 Task: Enable the option "Small preview" for the puzzle interactive game video filter.
Action: Mouse moved to (97, 88)
Screenshot: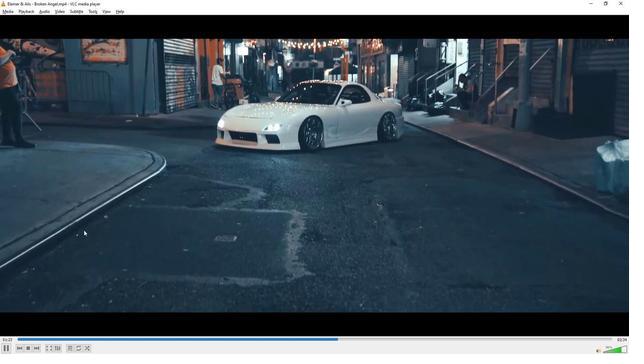 
Action: Mouse pressed left at (97, 88)
Screenshot: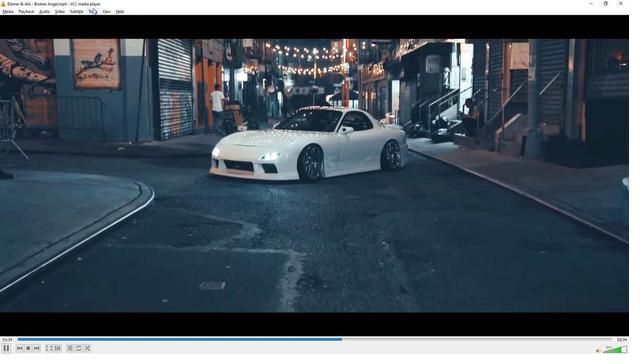 
Action: Mouse moved to (110, 138)
Screenshot: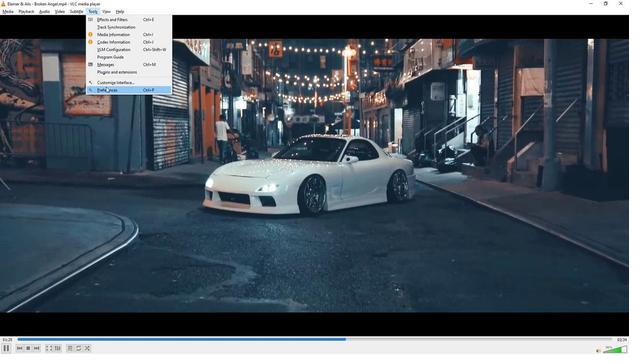 
Action: Mouse pressed left at (110, 138)
Screenshot: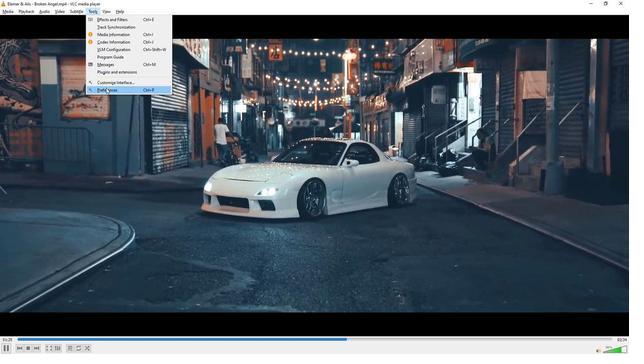 
Action: Mouse moved to (145, 257)
Screenshot: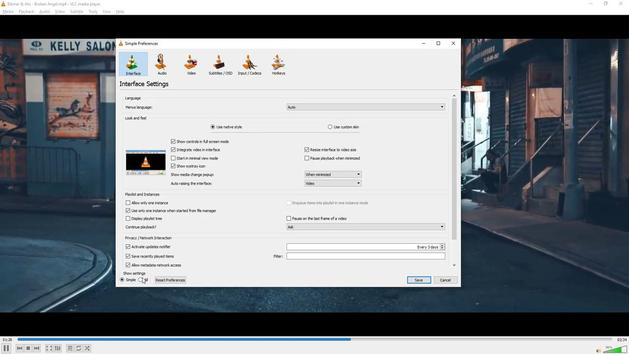 
Action: Mouse pressed left at (145, 257)
Screenshot: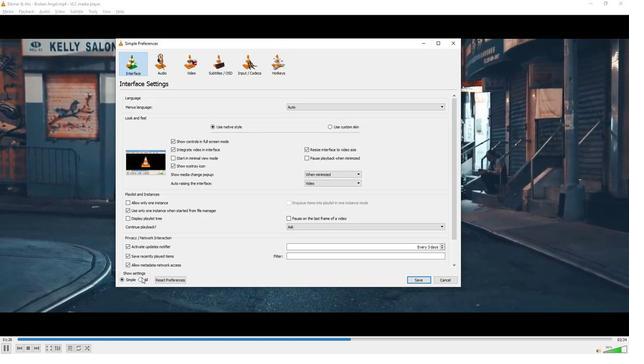 
Action: Mouse moved to (147, 223)
Screenshot: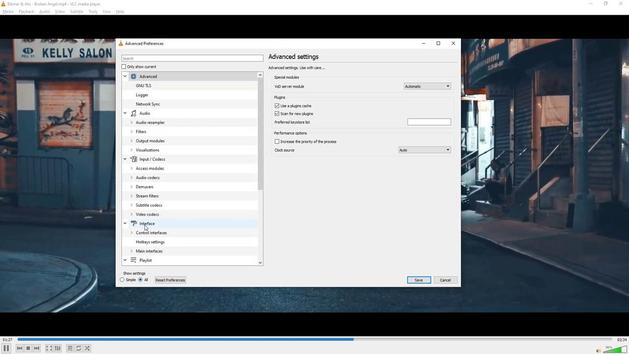 
Action: Mouse scrolled (147, 223) with delta (0, 0)
Screenshot: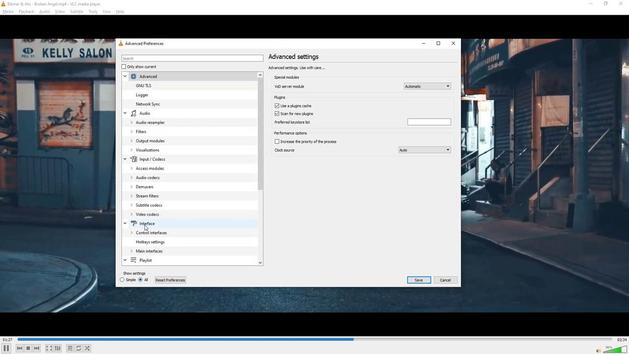 
Action: Mouse moved to (146, 222)
Screenshot: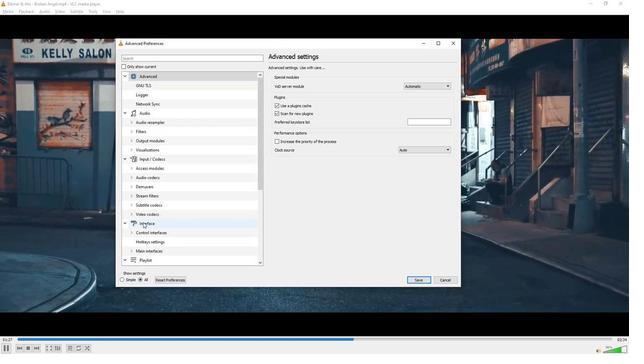 
Action: Mouse scrolled (146, 222) with delta (0, 0)
Screenshot: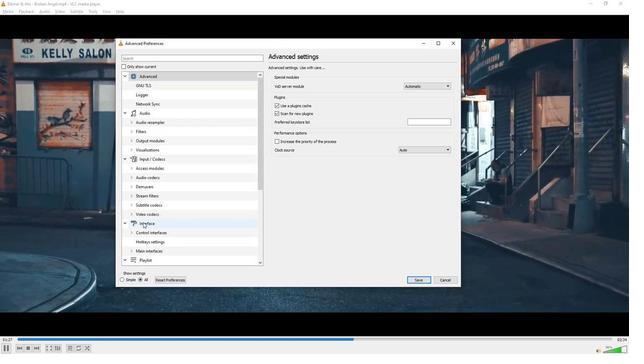 
Action: Mouse scrolled (146, 222) with delta (0, 0)
Screenshot: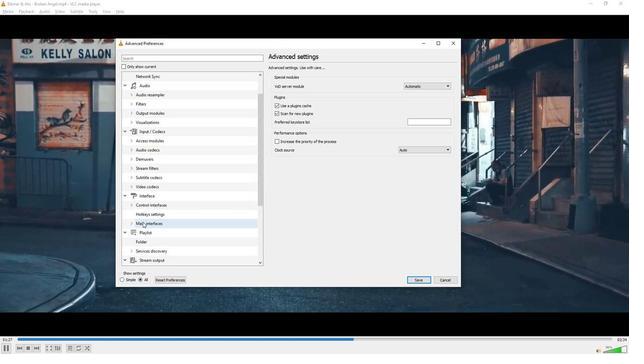 
Action: Mouse moved to (146, 222)
Screenshot: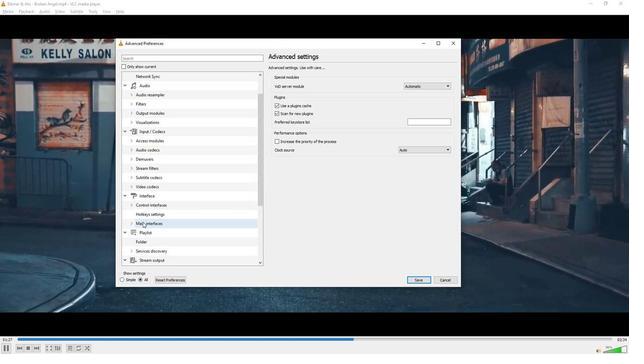 
Action: Mouse scrolled (146, 222) with delta (0, 0)
Screenshot: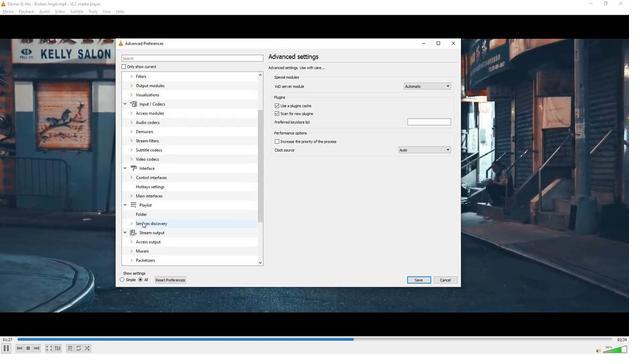 
Action: Mouse scrolled (146, 222) with delta (0, 0)
Screenshot: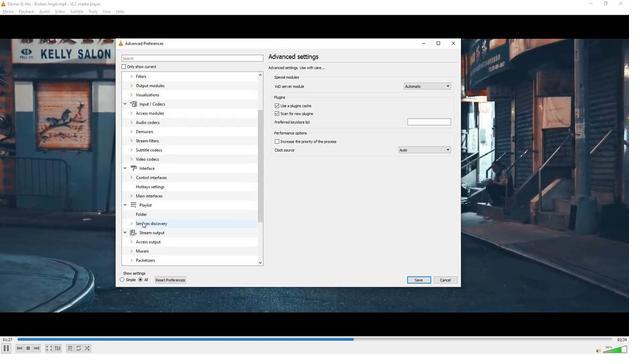
Action: Mouse scrolled (146, 222) with delta (0, 0)
Screenshot: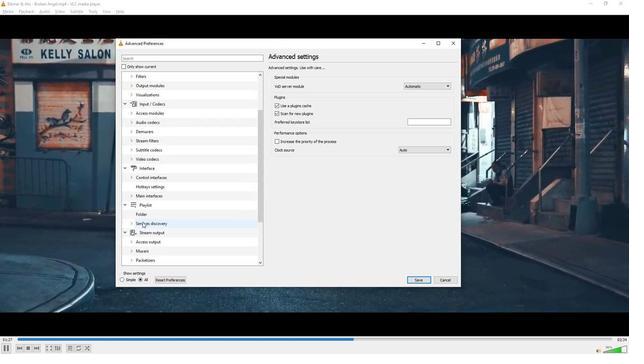 
Action: Mouse scrolled (146, 222) with delta (0, 0)
Screenshot: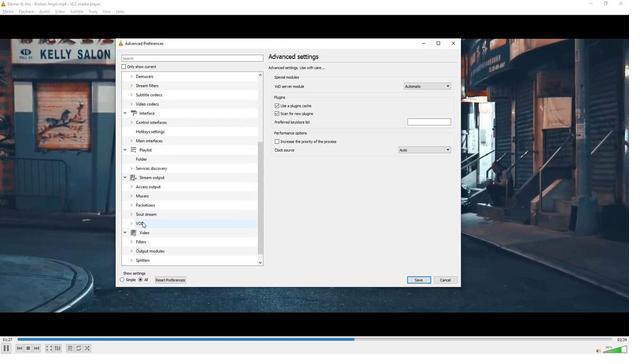 
Action: Mouse scrolled (146, 222) with delta (0, 0)
Screenshot: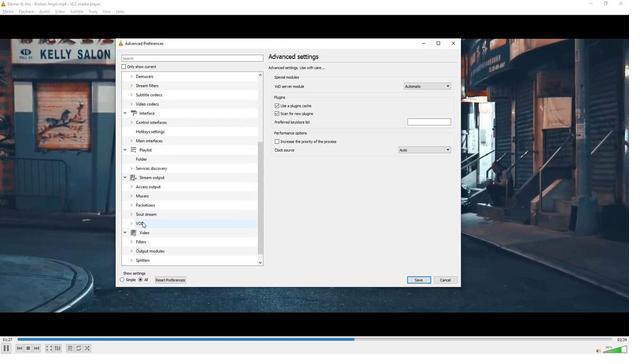 
Action: Mouse scrolled (146, 222) with delta (0, 0)
Screenshot: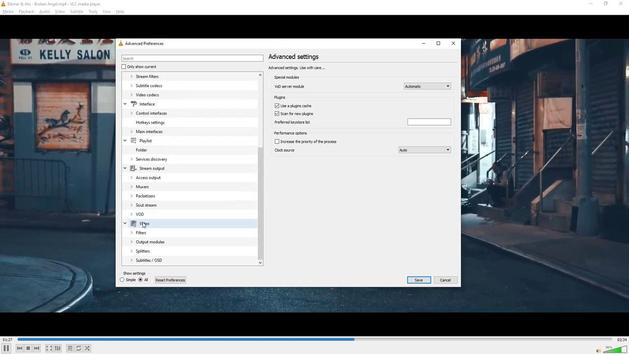 
Action: Mouse moved to (136, 228)
Screenshot: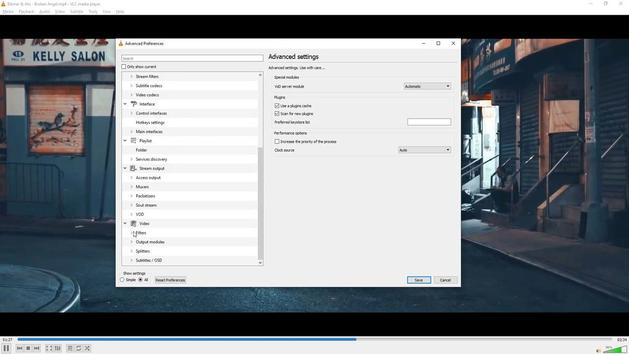 
Action: Mouse pressed left at (136, 228)
Screenshot: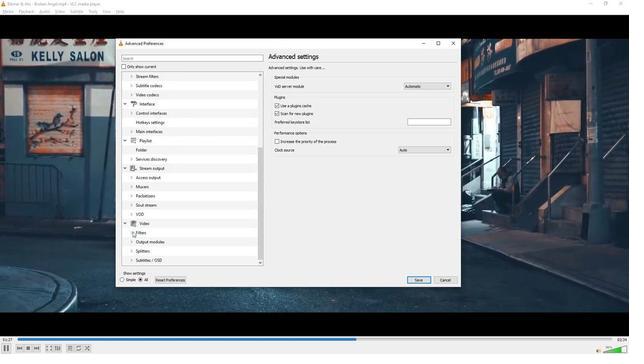 
Action: Mouse moved to (154, 200)
Screenshot: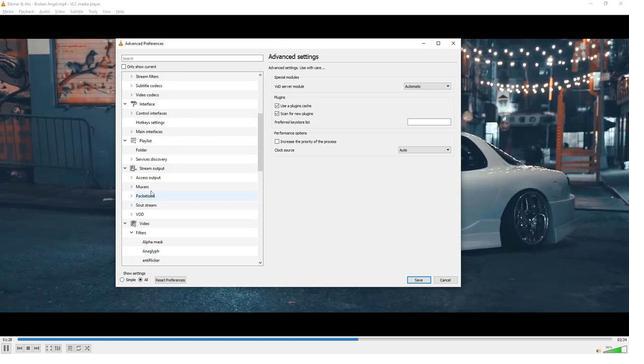 
Action: Mouse scrolled (154, 200) with delta (0, 0)
Screenshot: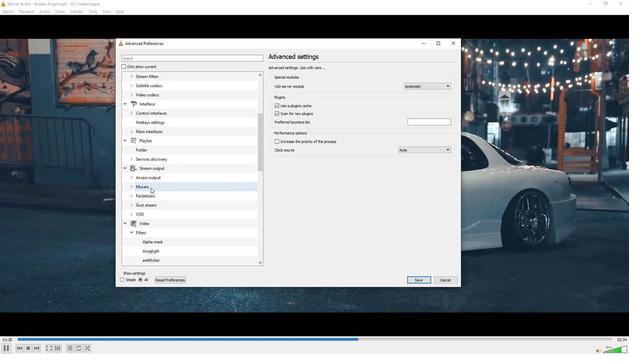 
Action: Mouse scrolled (154, 200) with delta (0, 0)
Screenshot: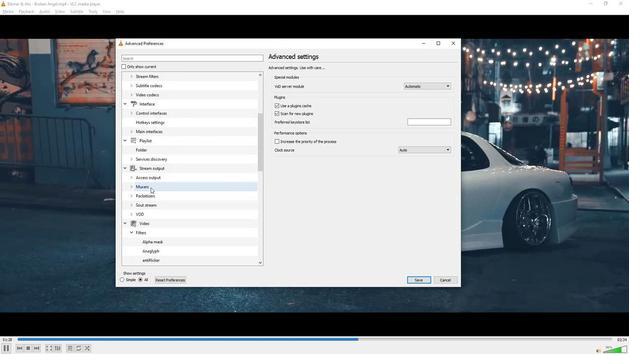 
Action: Mouse scrolled (154, 200) with delta (0, 0)
Screenshot: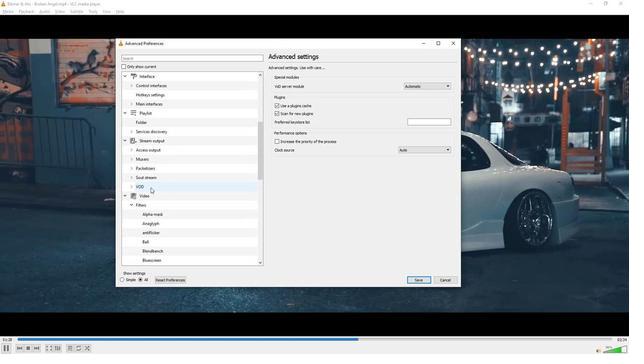 
Action: Mouse moved to (154, 200)
Screenshot: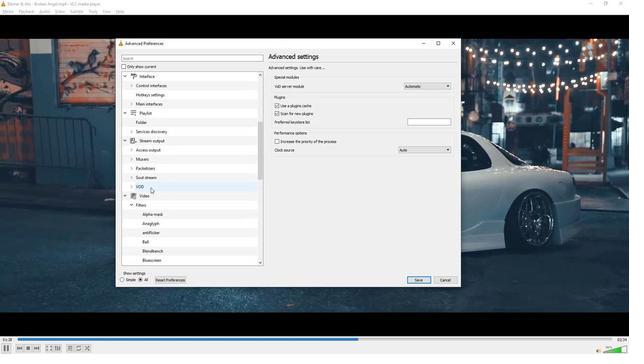 
Action: Mouse scrolled (154, 200) with delta (0, 0)
Screenshot: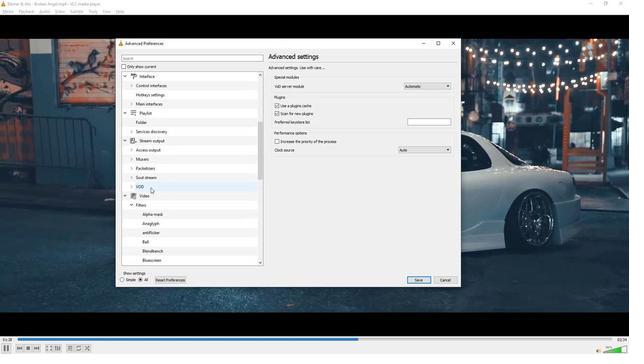 
Action: Mouse scrolled (154, 200) with delta (0, 0)
Screenshot: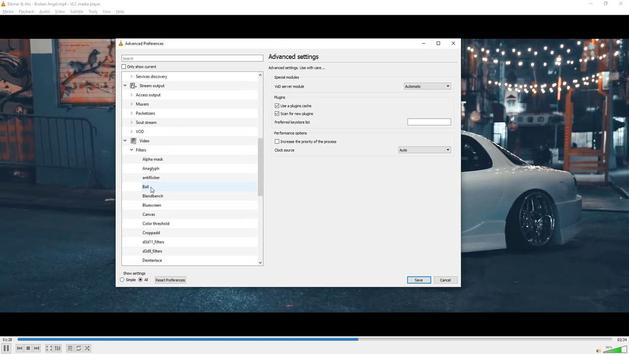 
Action: Mouse scrolled (154, 200) with delta (0, 0)
Screenshot: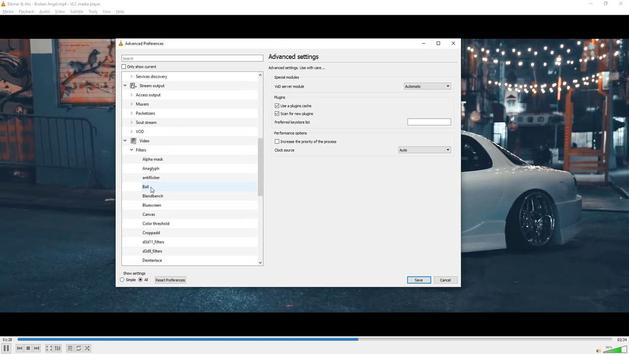 
Action: Mouse scrolled (154, 200) with delta (0, 0)
Screenshot: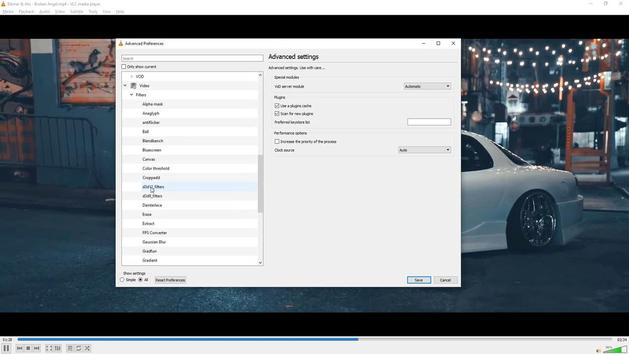 
Action: Mouse moved to (154, 200)
Screenshot: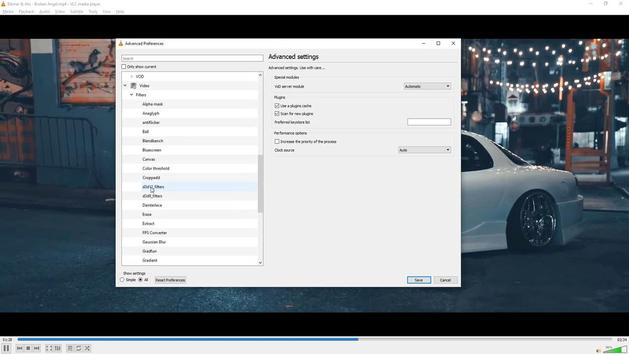
Action: Mouse scrolled (154, 200) with delta (0, 0)
Screenshot: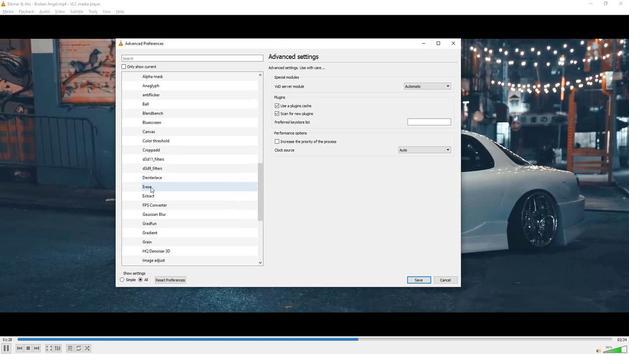 
Action: Mouse scrolled (154, 200) with delta (0, 0)
Screenshot: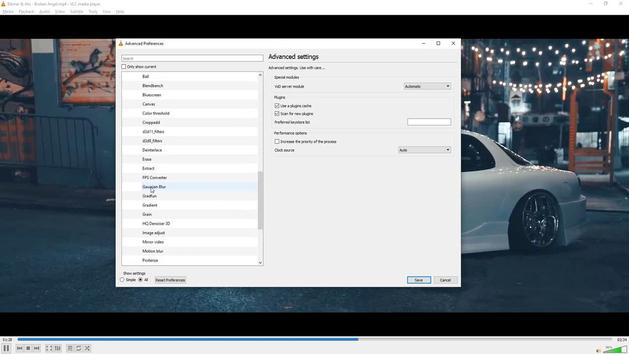 
Action: Mouse moved to (153, 224)
Screenshot: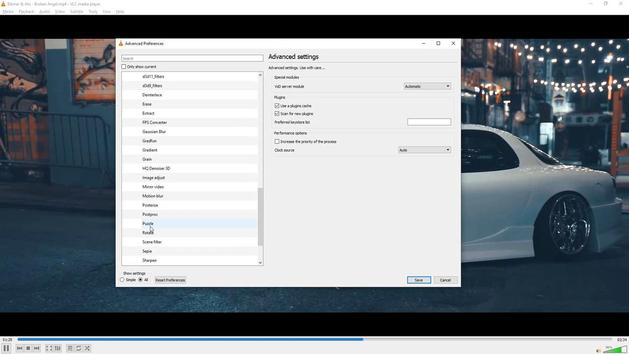 
Action: Mouse pressed left at (153, 224)
Screenshot: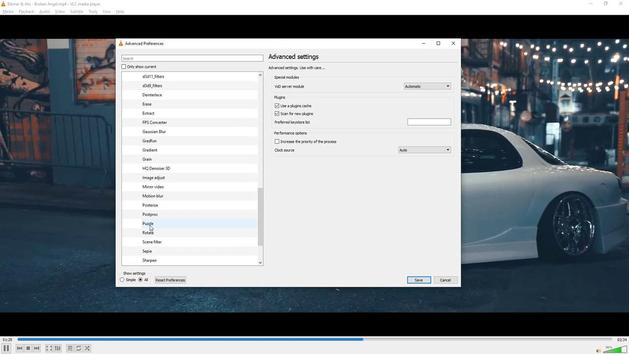 
Action: Mouse moved to (273, 148)
Screenshot: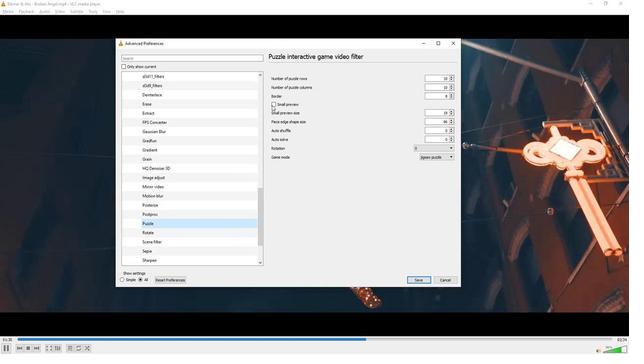 
Action: Mouse pressed left at (273, 148)
Screenshot: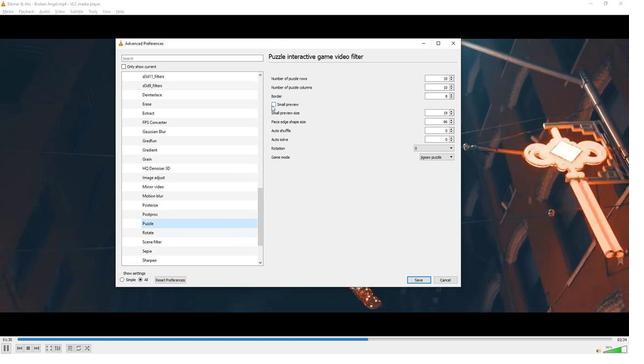 
Action: Mouse moved to (297, 200)
Screenshot: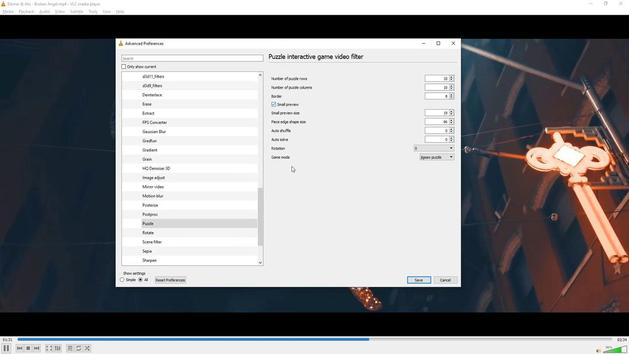 
